 Task: Add Mineral Fusion Lagoon Nail Polish to the cart.
Action: Mouse moved to (234, 119)
Screenshot: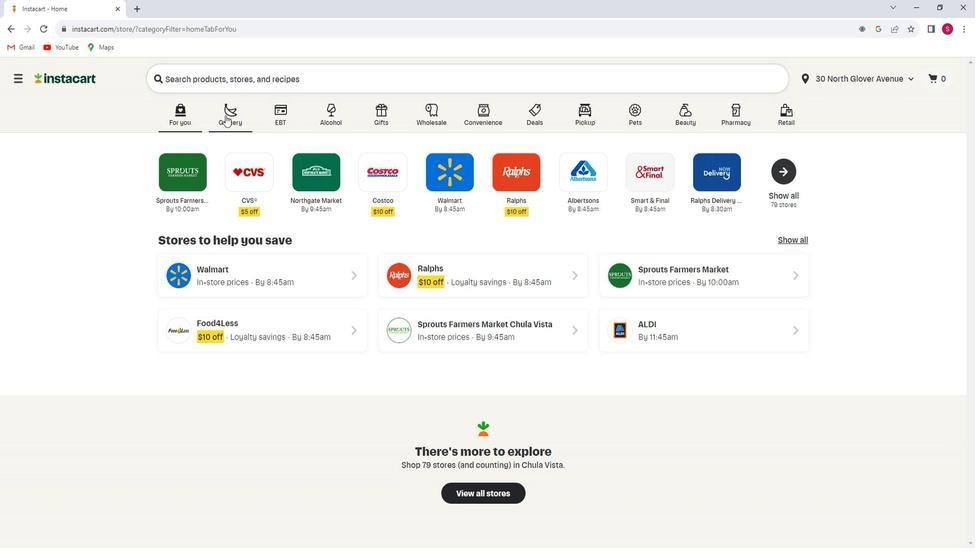 
Action: Mouse pressed left at (234, 119)
Screenshot: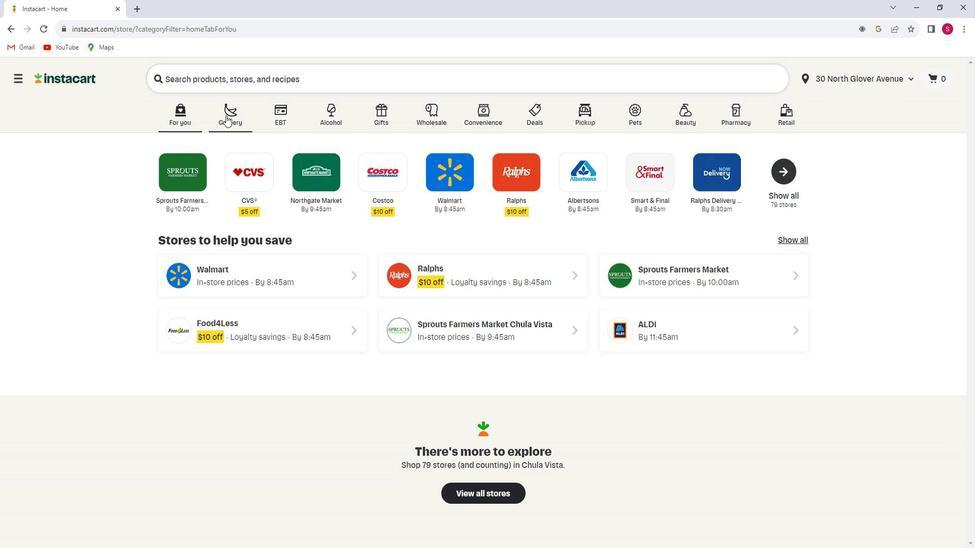 
Action: Mouse moved to (258, 309)
Screenshot: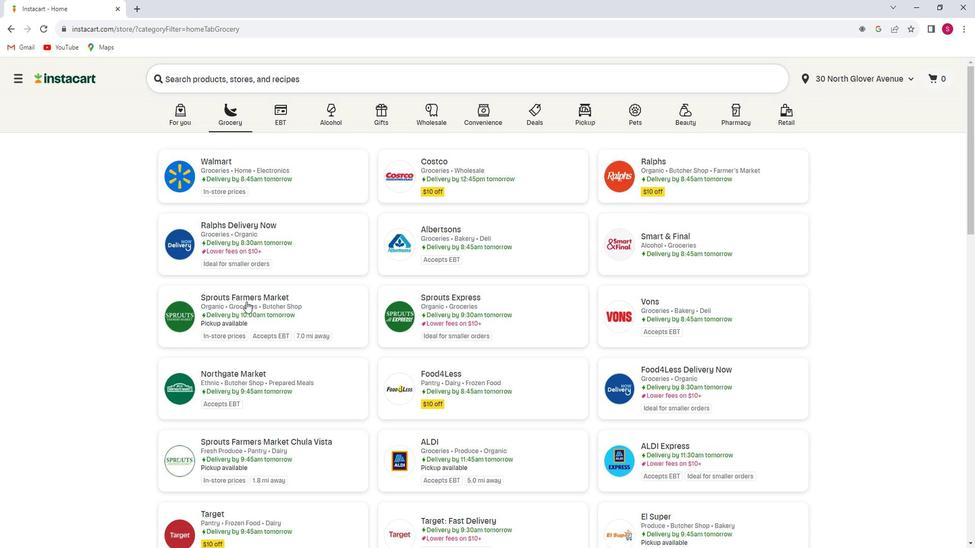 
Action: Mouse pressed left at (258, 309)
Screenshot: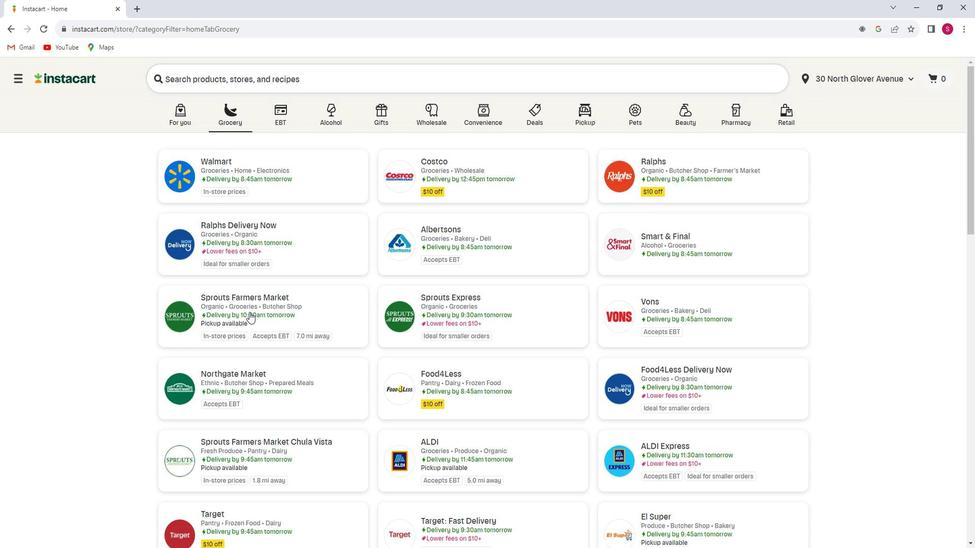 
Action: Mouse moved to (78, 344)
Screenshot: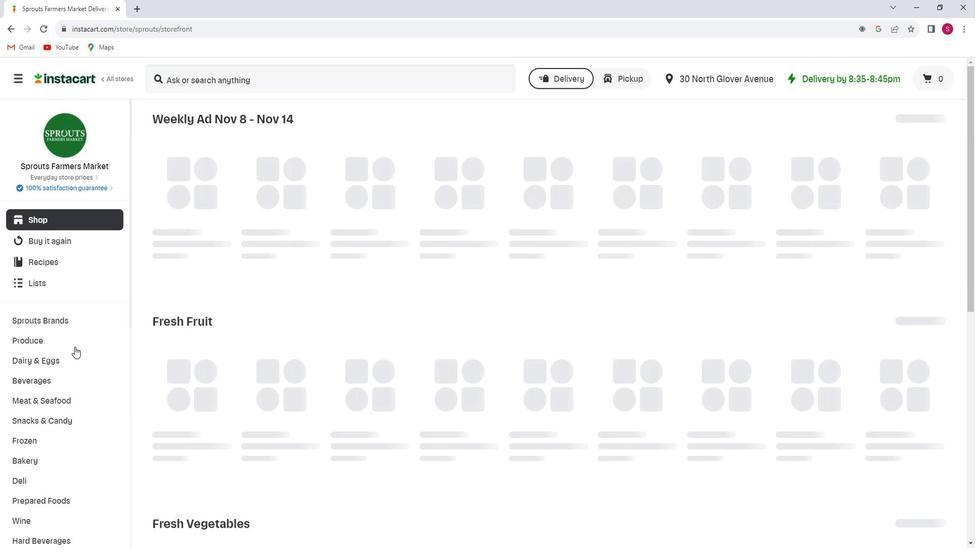 
Action: Mouse scrolled (78, 344) with delta (0, 0)
Screenshot: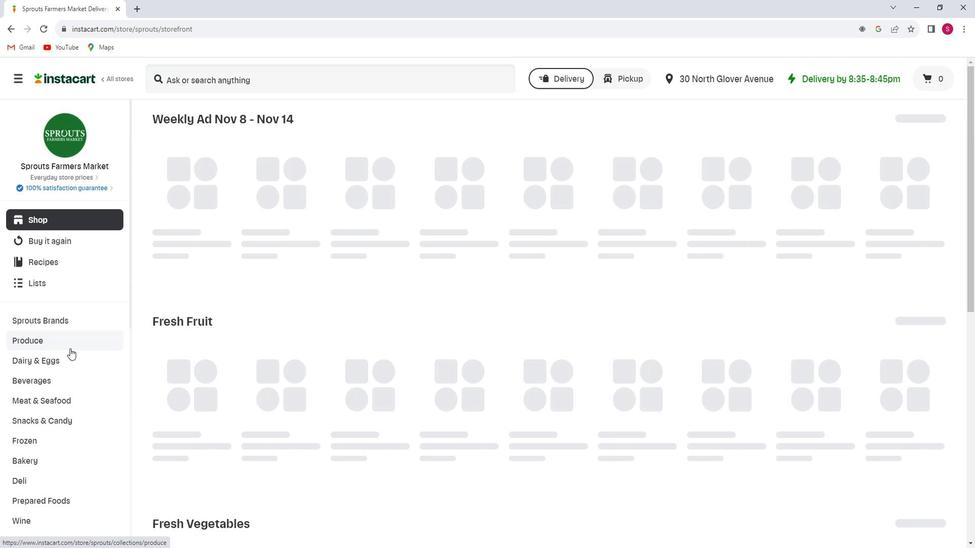 
Action: Mouse scrolled (78, 344) with delta (0, 0)
Screenshot: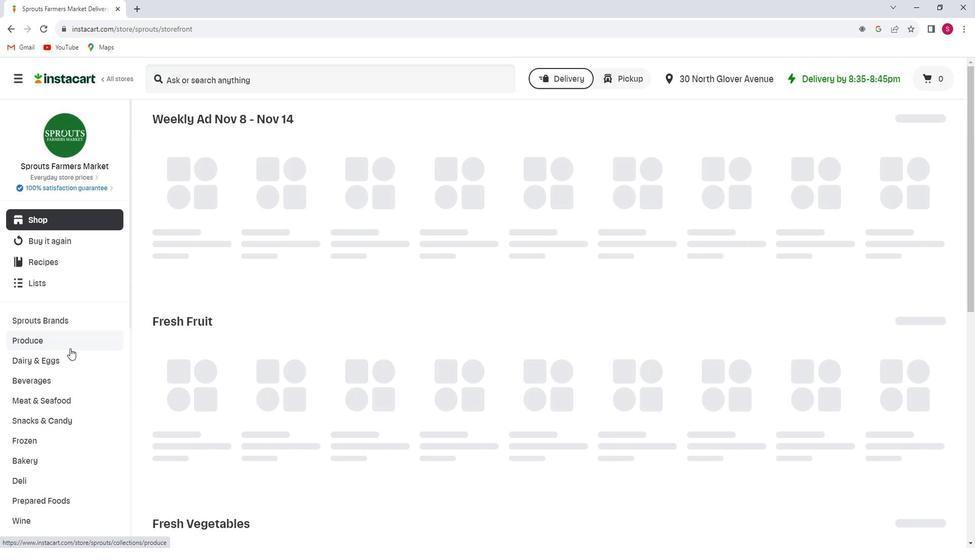 
Action: Mouse scrolled (78, 344) with delta (0, 0)
Screenshot: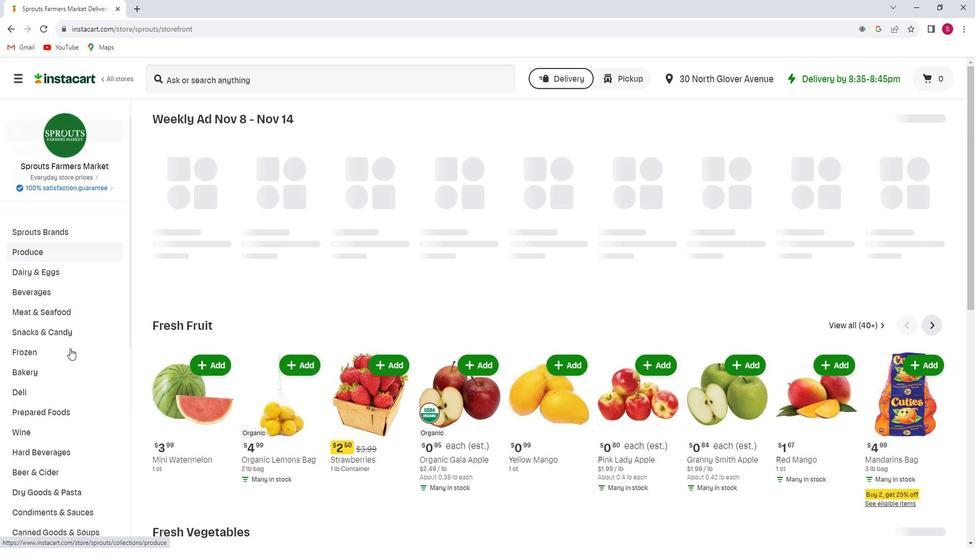 
Action: Mouse scrolled (78, 344) with delta (0, 0)
Screenshot: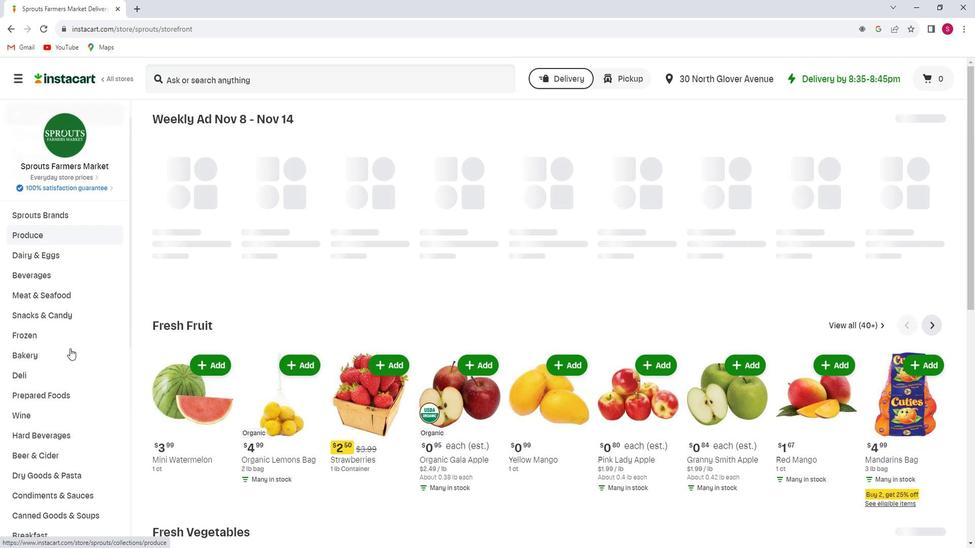 
Action: Mouse scrolled (78, 344) with delta (0, 0)
Screenshot: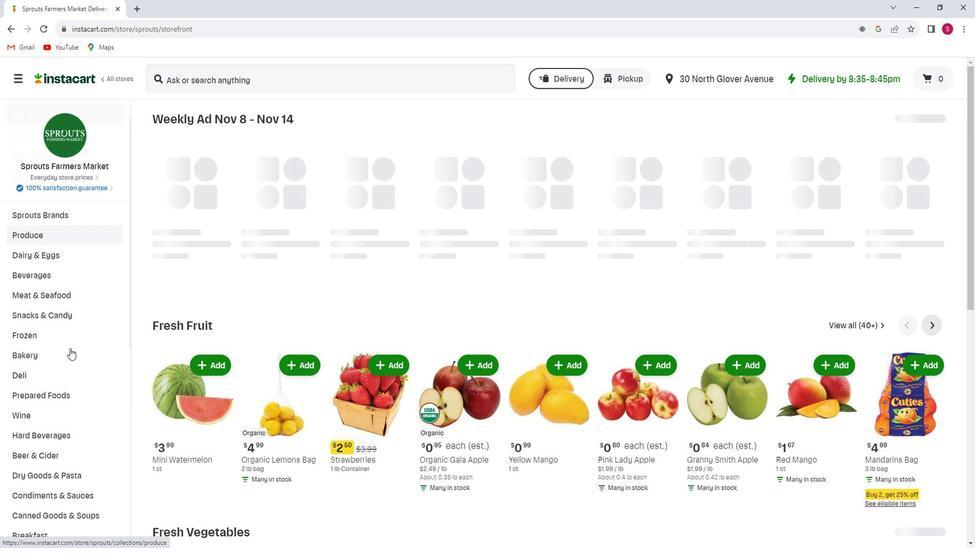 
Action: Mouse scrolled (78, 344) with delta (0, 0)
Screenshot: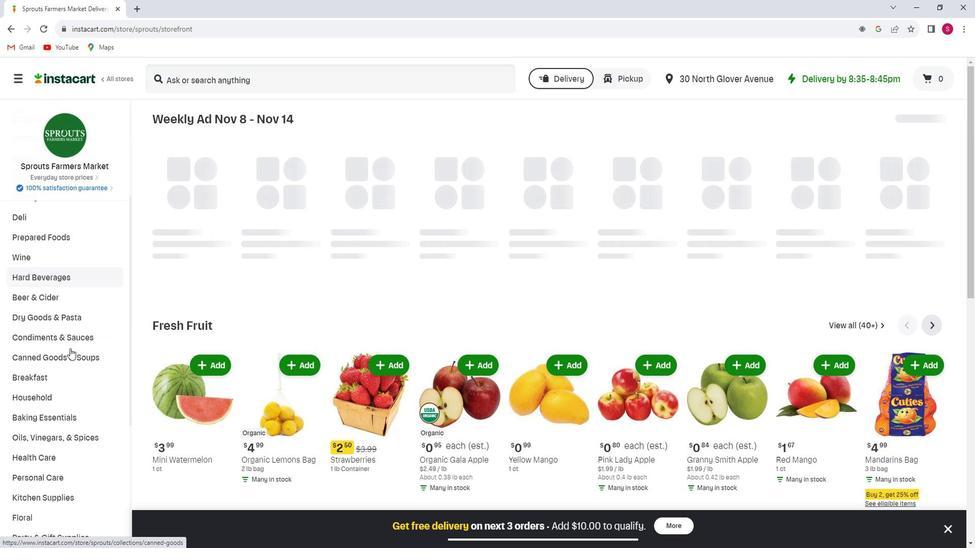 
Action: Mouse scrolled (78, 344) with delta (0, 0)
Screenshot: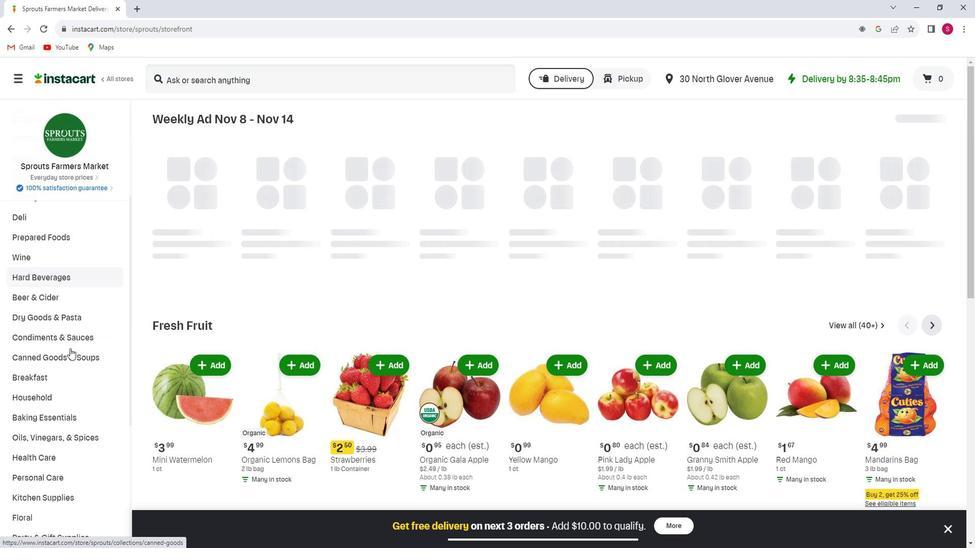 
Action: Mouse scrolled (78, 344) with delta (0, 0)
Screenshot: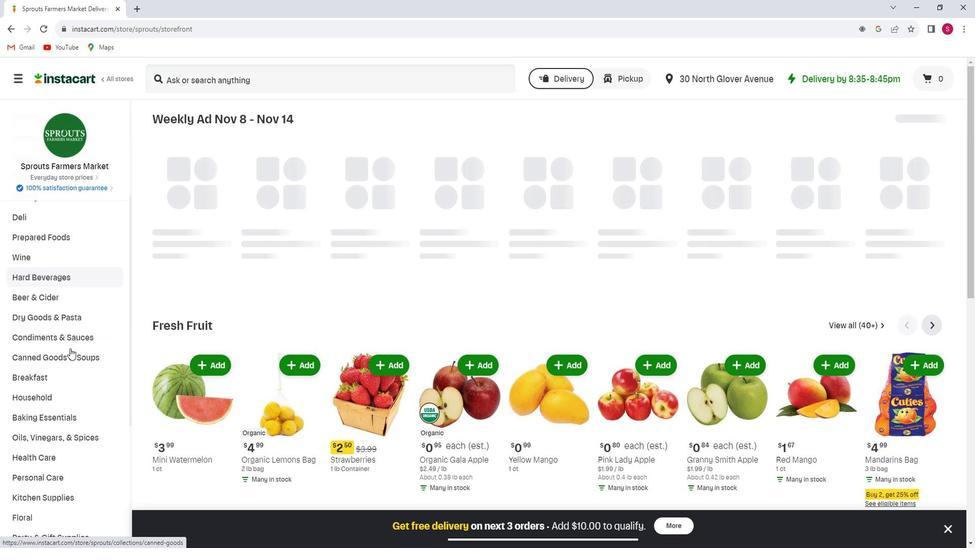 
Action: Mouse moved to (86, 318)
Screenshot: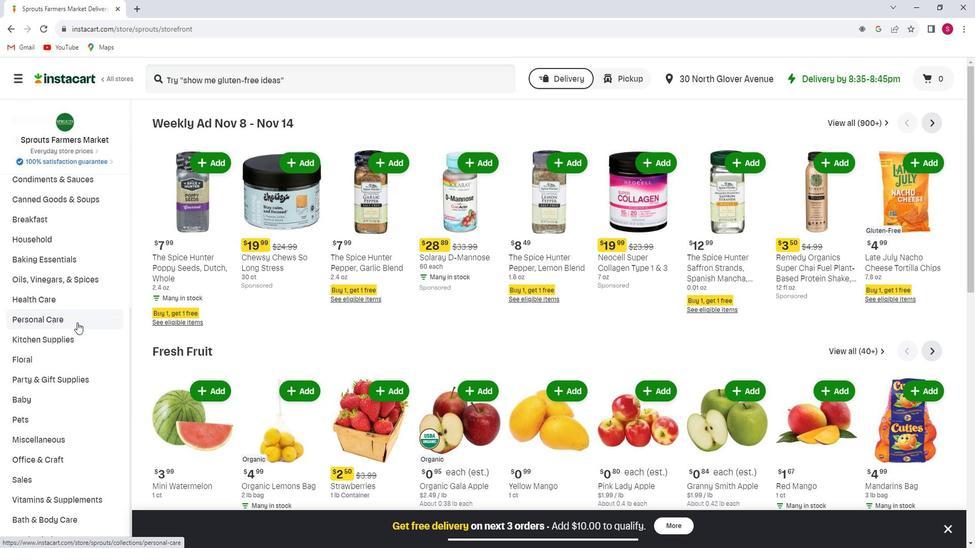 
Action: Mouse pressed left at (86, 318)
Screenshot: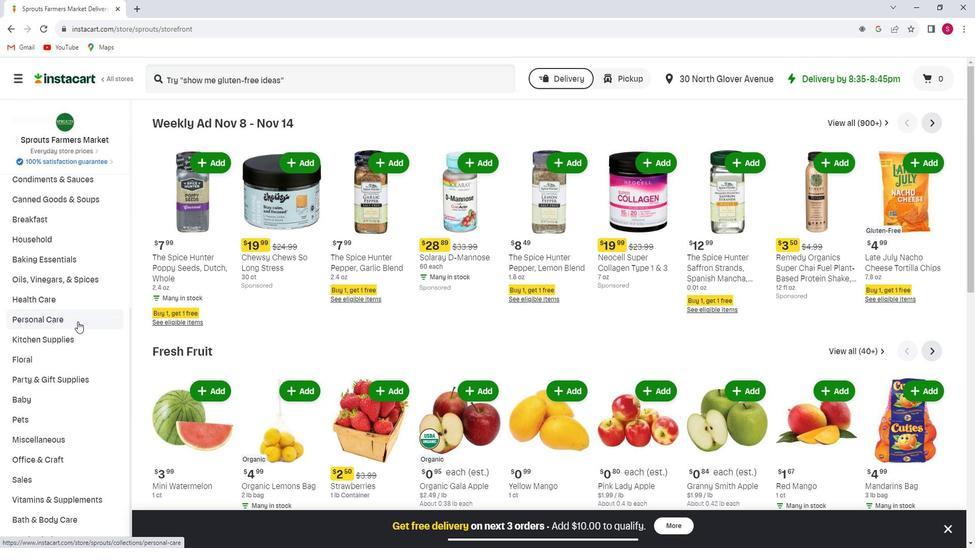 
Action: Mouse moved to (877, 154)
Screenshot: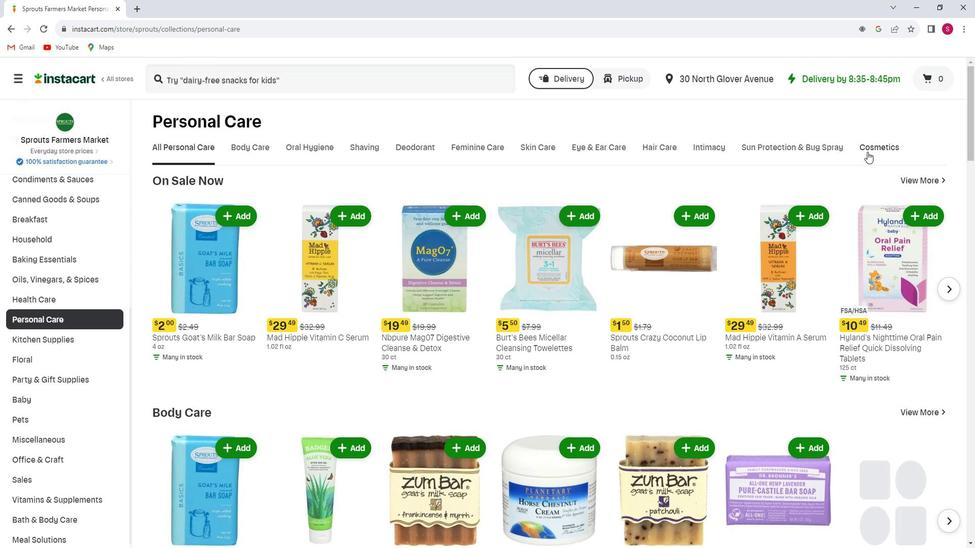 
Action: Mouse pressed left at (877, 154)
Screenshot: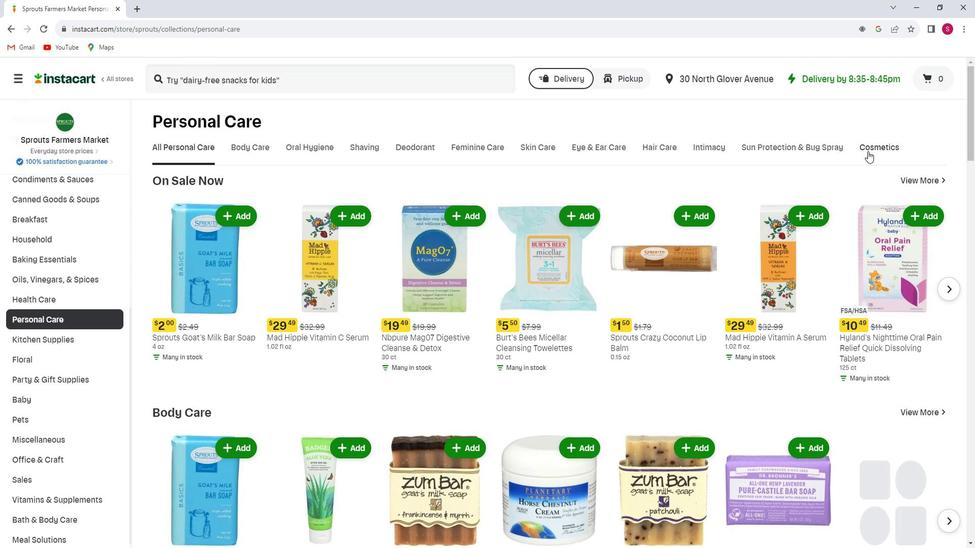 
Action: Mouse moved to (313, 195)
Screenshot: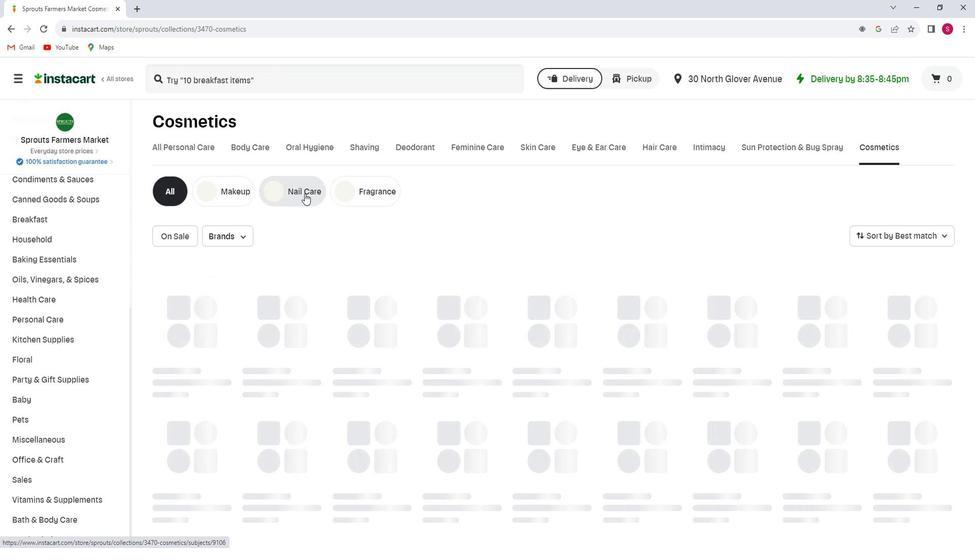 
Action: Mouse pressed left at (313, 195)
Screenshot: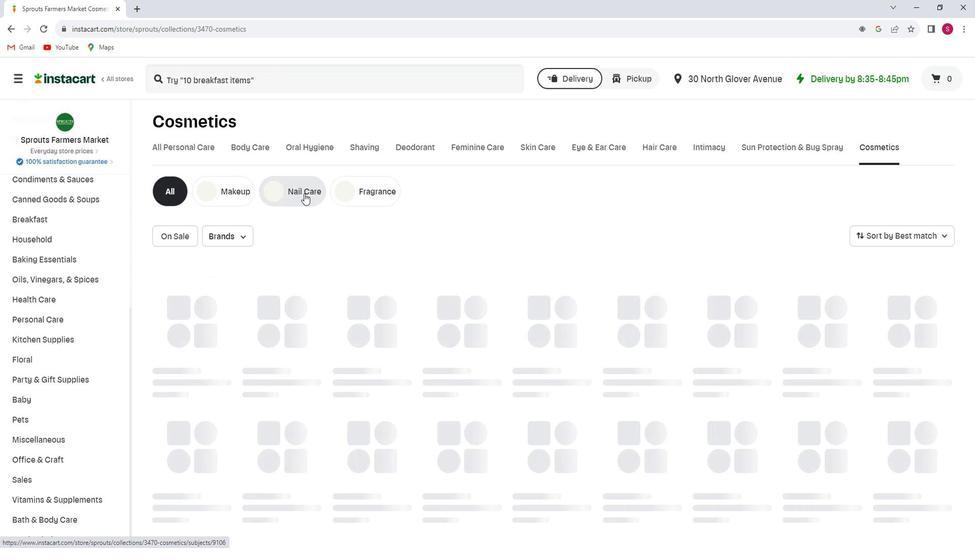 
Action: Mouse moved to (335, 88)
Screenshot: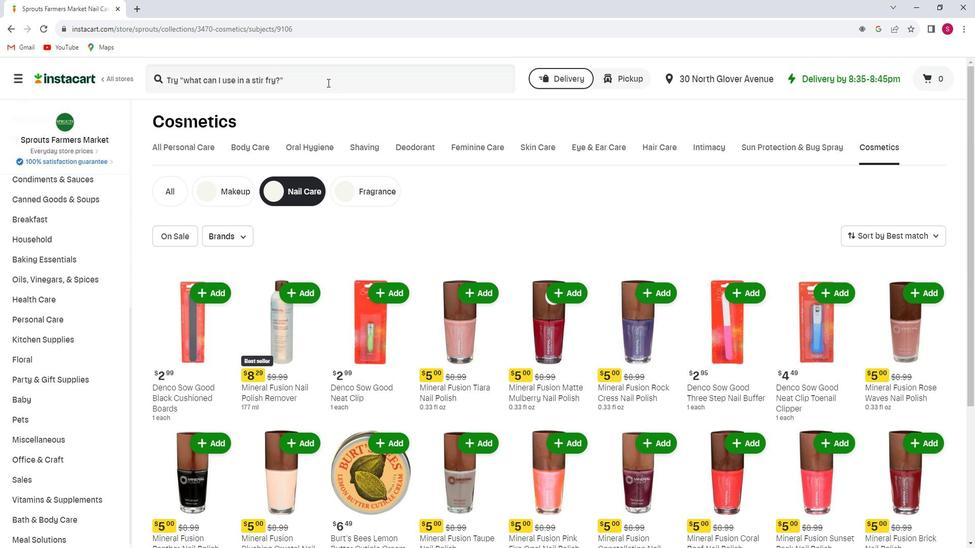 
Action: Mouse pressed left at (335, 88)
Screenshot: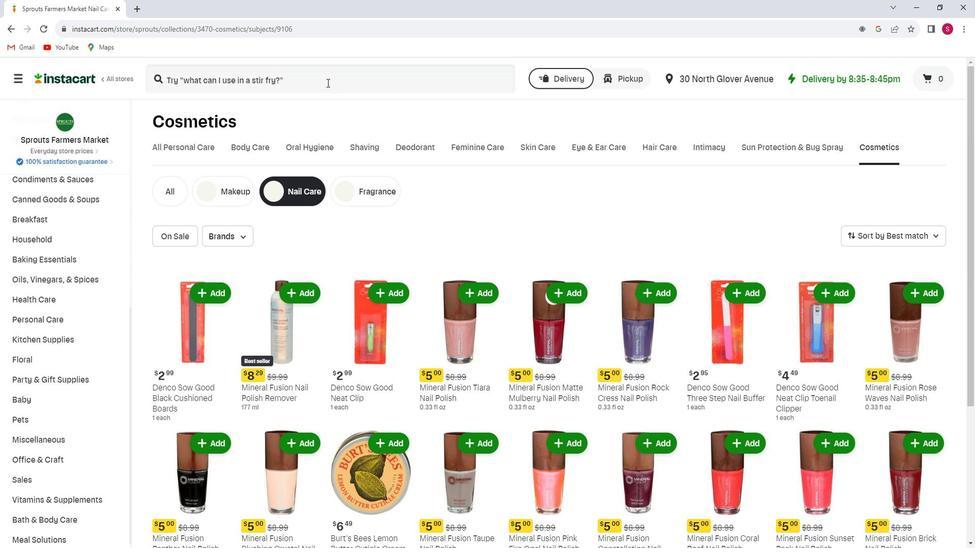 
Action: Key pressed <Key.shift>Mineral<Key.space><Key.shift>Fui<Key.backspace>sion<Key.space><Key.shift>lagoon<Key.space><Key.shift>Nail<Key.space><Key.shift><Key.shift><Key.shift><Key.shift><Key.shift><Key.shift><Key.shift><Key.shift><Key.shift><Key.shift><Key.shift><Key.shift><Key.shift><Key.shift>Polish<Key.enter>
Screenshot: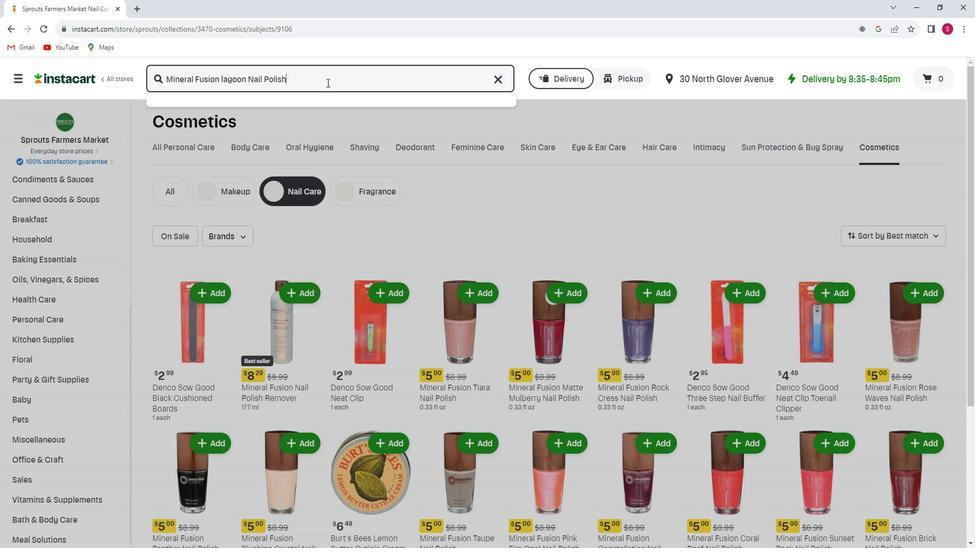 
Action: Mouse moved to (279, 188)
Screenshot: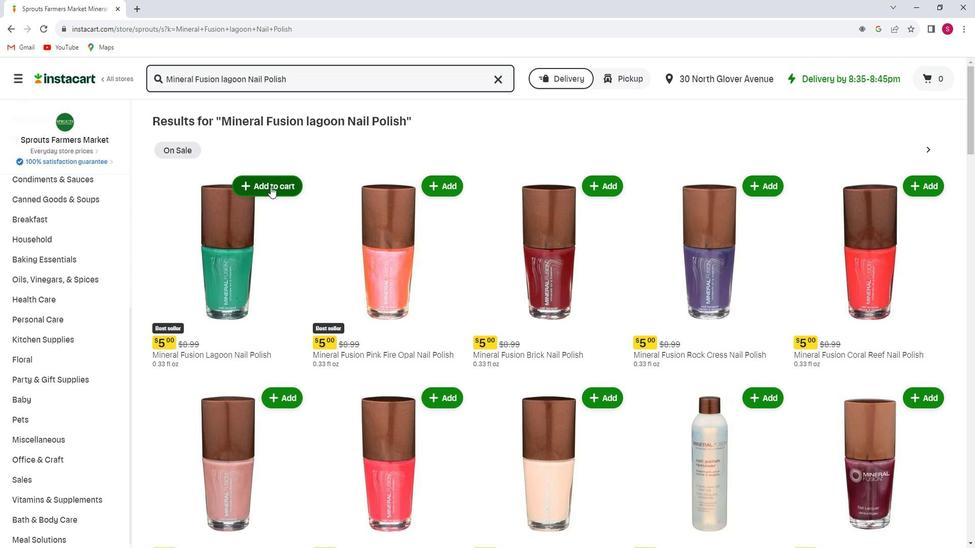 
Action: Mouse pressed left at (279, 188)
Screenshot: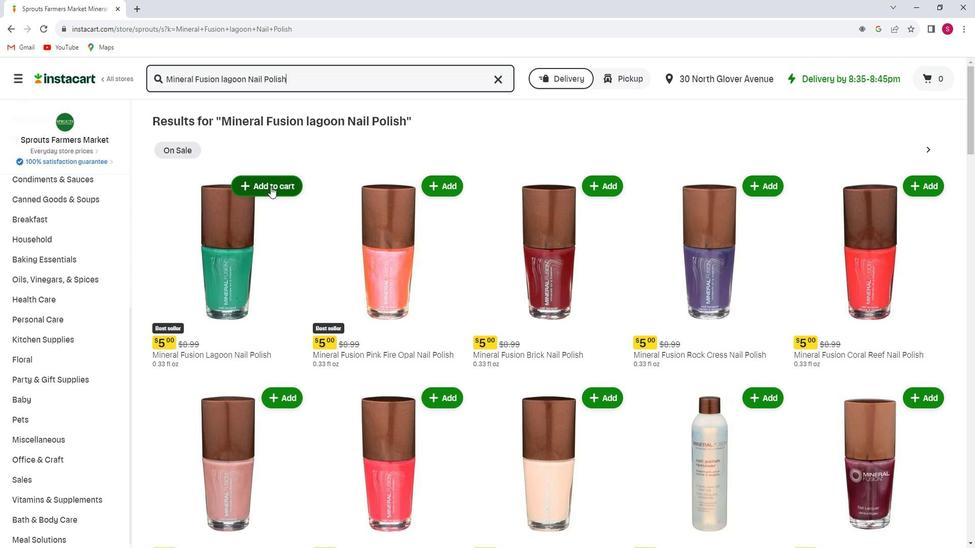 
Action: Mouse moved to (302, 231)
Screenshot: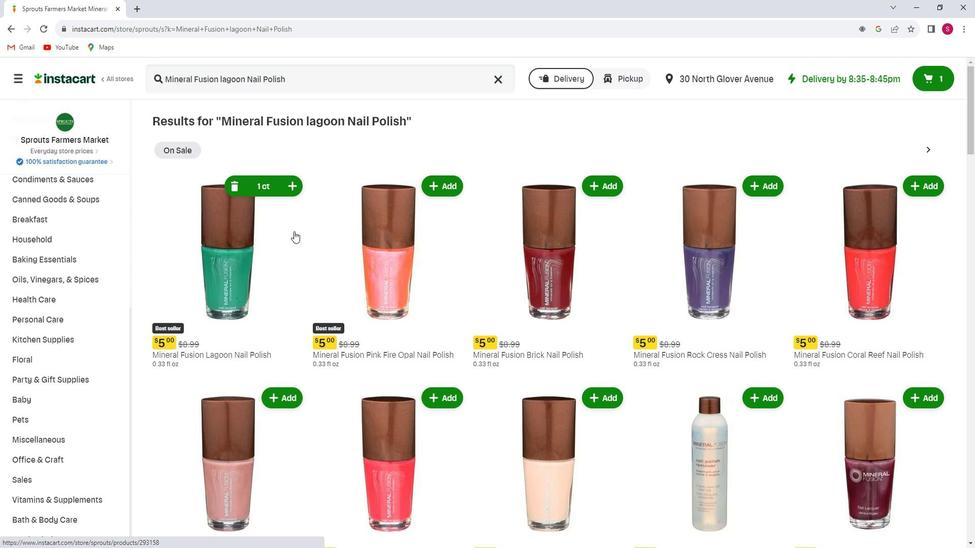
